 Task: Create Issue Issue0010 in Backlog  in Scrum Project Project0002 in Jira
Action: Mouse moved to (366, 415)
Screenshot: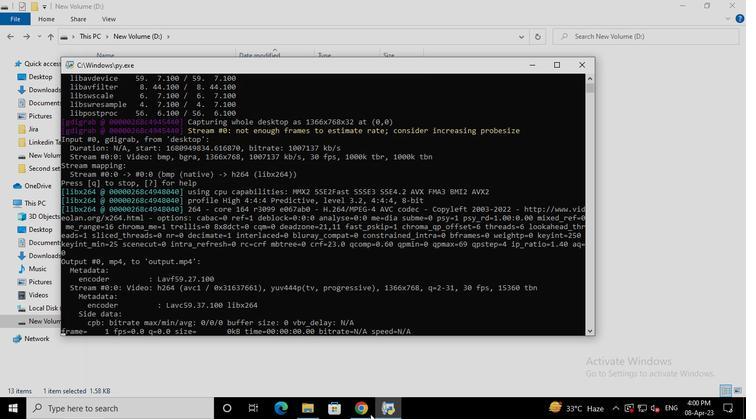 
Action: Mouse pressed left at (366, 415)
Screenshot: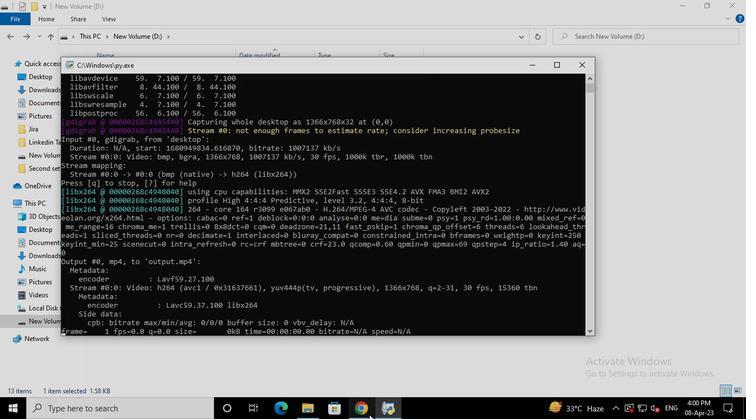 
Action: Mouse moved to (65, 164)
Screenshot: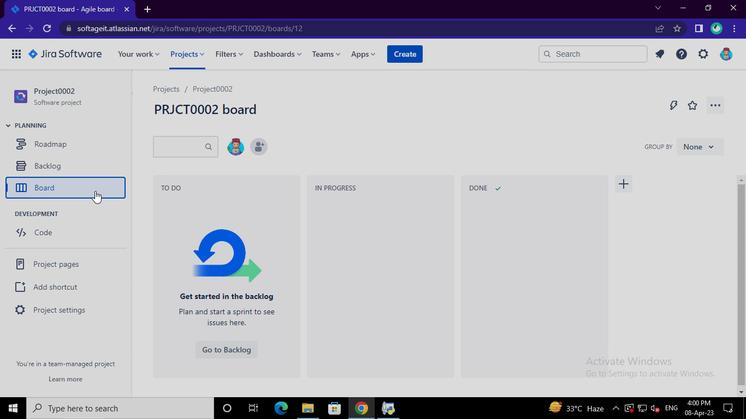 
Action: Mouse pressed left at (65, 164)
Screenshot: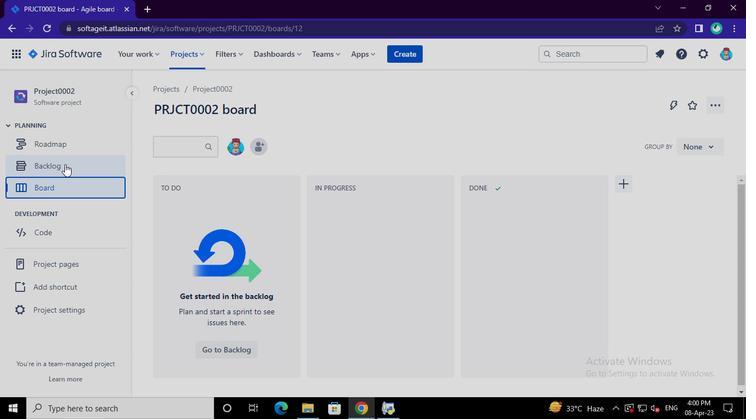 
Action: Mouse moved to (203, 350)
Screenshot: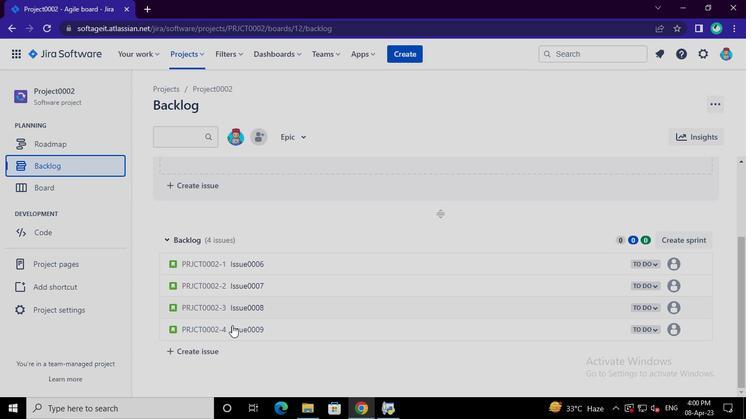 
Action: Mouse pressed left at (203, 350)
Screenshot: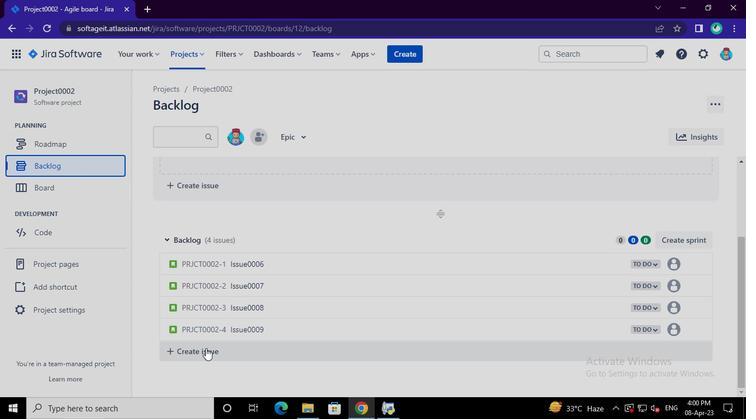 
Action: Mouse moved to (215, 349)
Screenshot: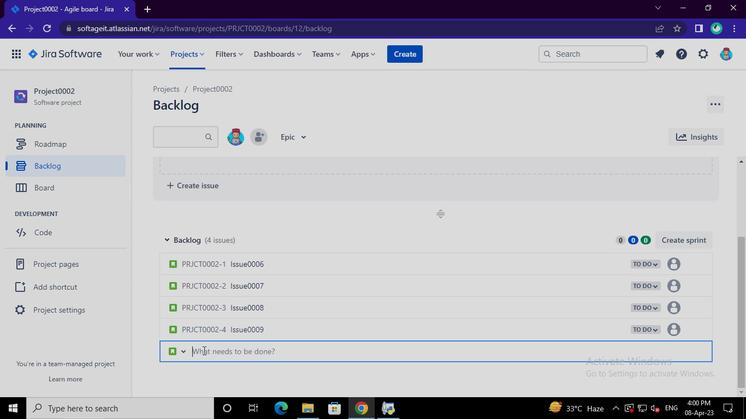 
Action: Mouse pressed left at (215, 349)
Screenshot: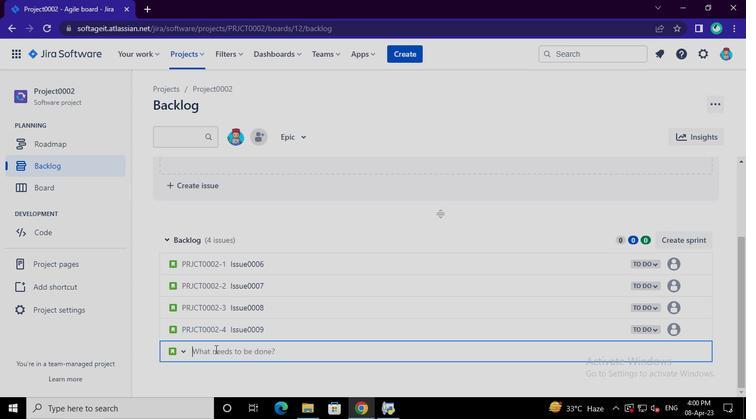 
Action: Mouse moved to (215, 349)
Screenshot: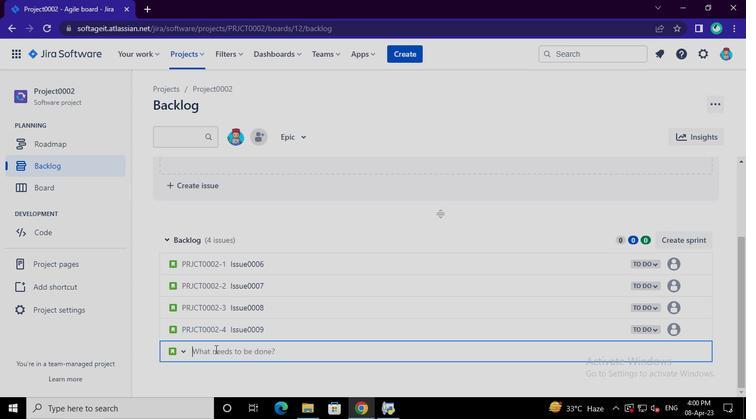 
Action: Keyboard Key.shift
Screenshot: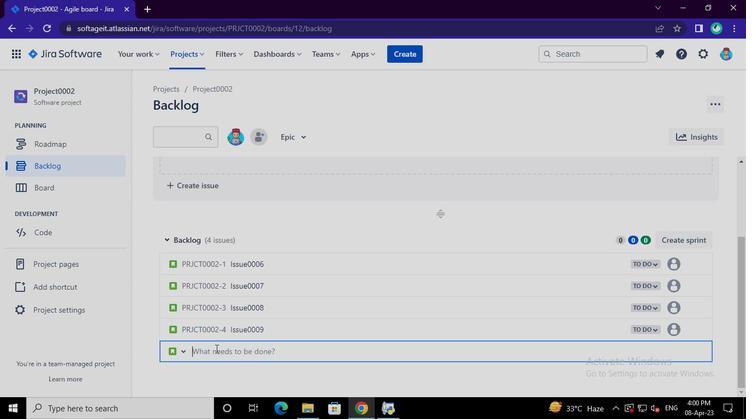 
Action: Keyboard I
Screenshot: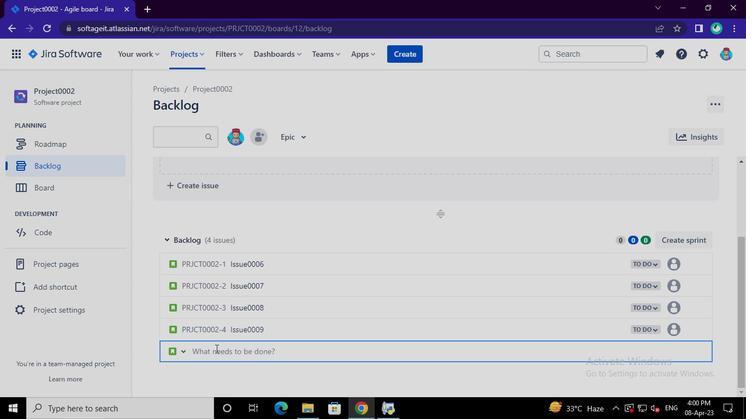 
Action: Keyboard s
Screenshot: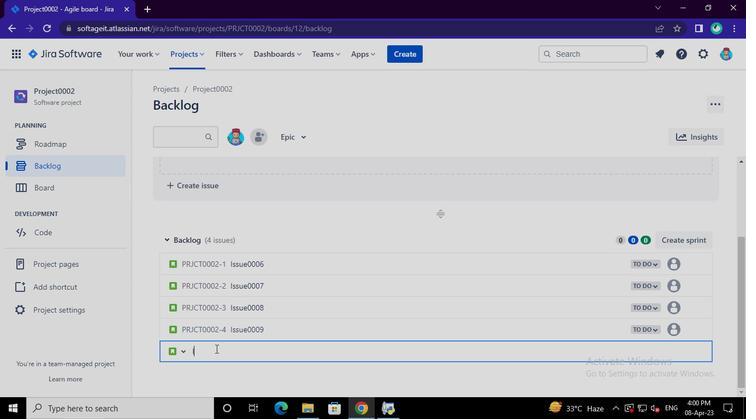 
Action: Keyboard s
Screenshot: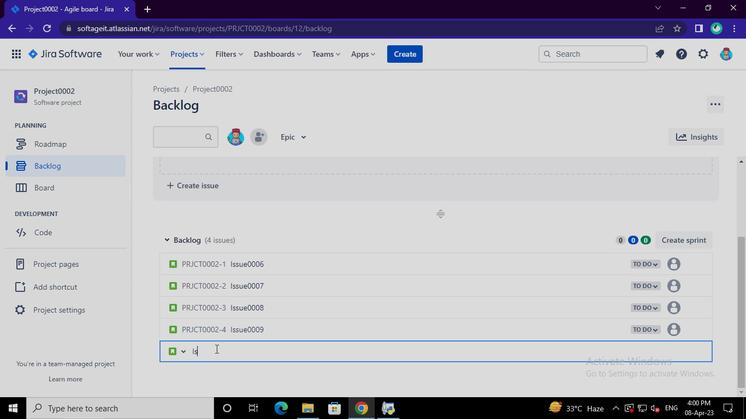 
Action: Keyboard u
Screenshot: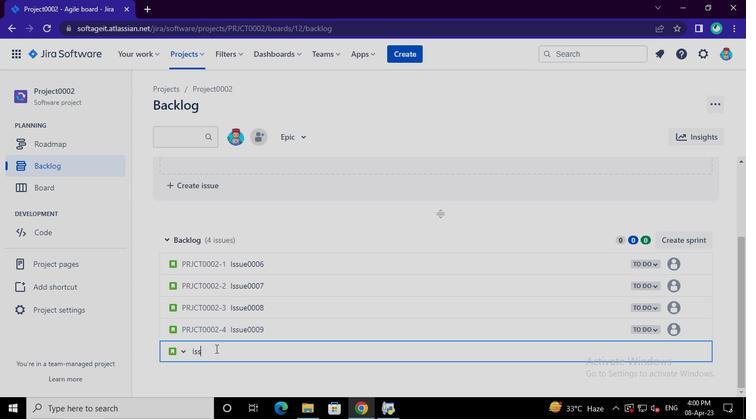 
Action: Keyboard e
Screenshot: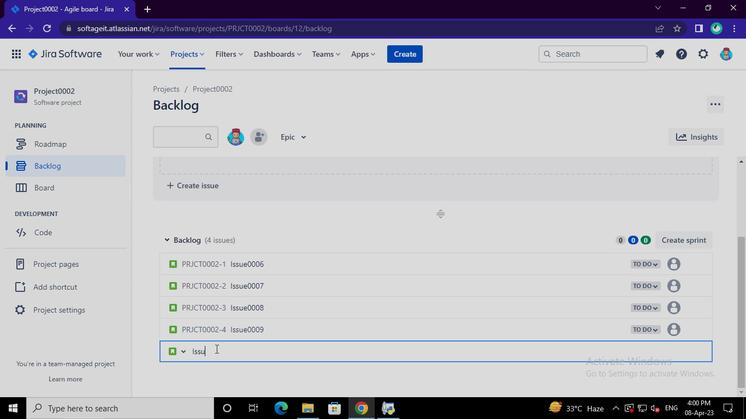 
Action: Keyboard <96>
Screenshot: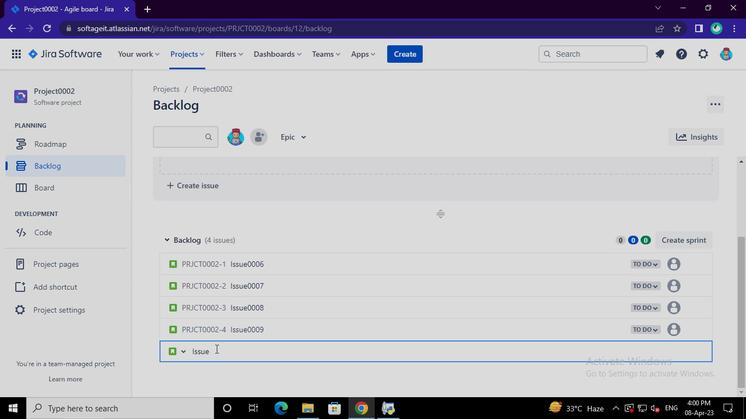 
Action: Keyboard <96>
Screenshot: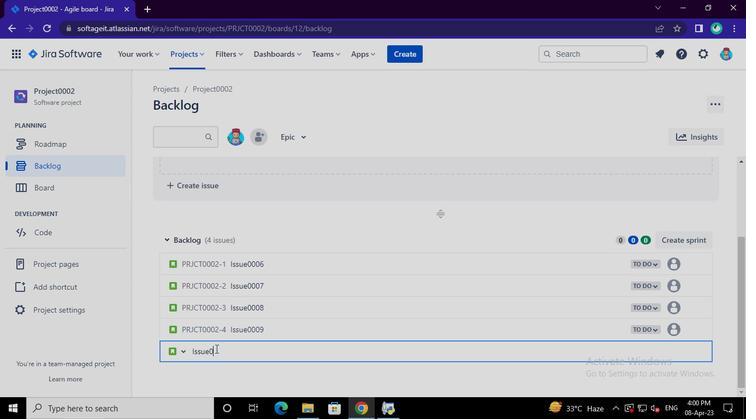 
Action: Keyboard <97>
Screenshot: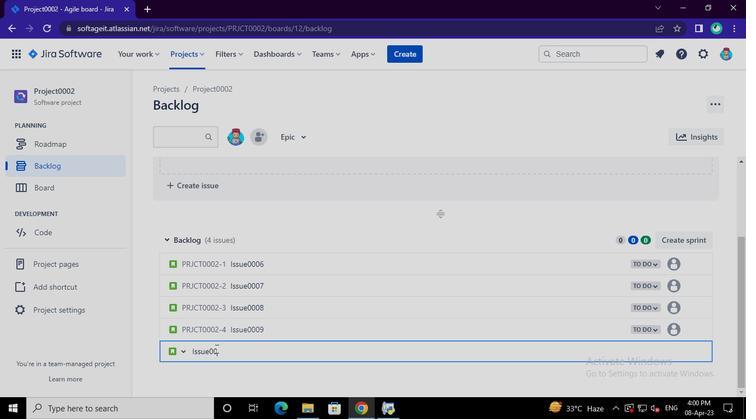 
Action: Keyboard <96>
Screenshot: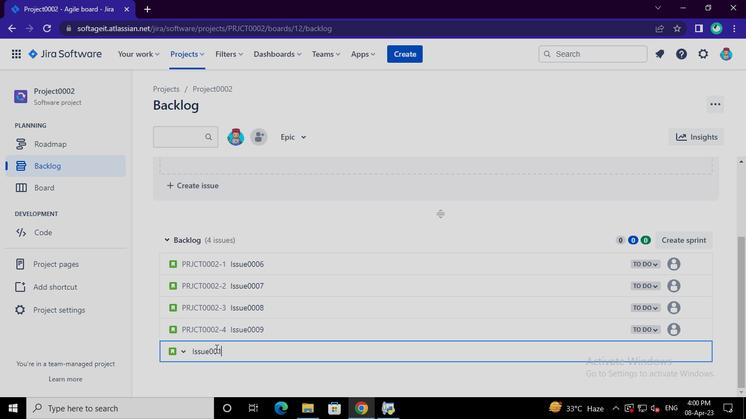 
Action: Keyboard Key.enter
Screenshot: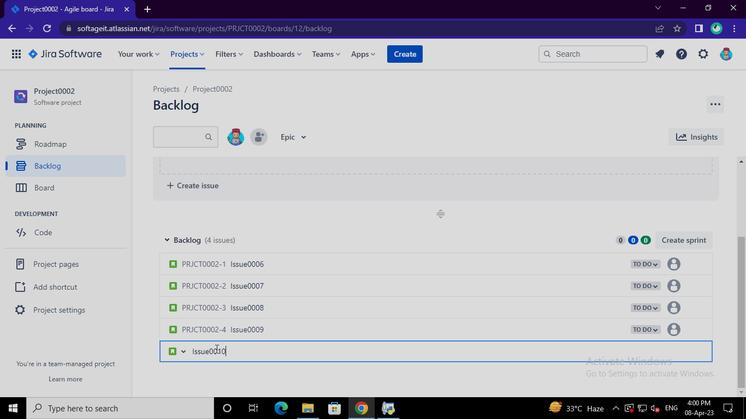 
Action: Mouse moved to (391, 416)
Screenshot: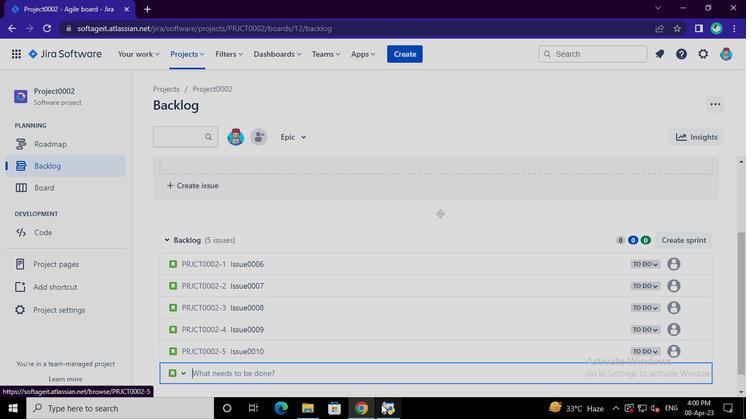 
Action: Mouse pressed left at (391, 416)
Screenshot: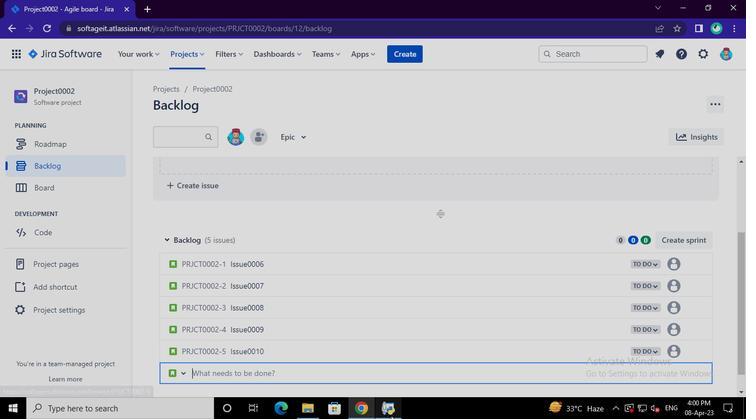 
Action: Mouse moved to (586, 65)
Screenshot: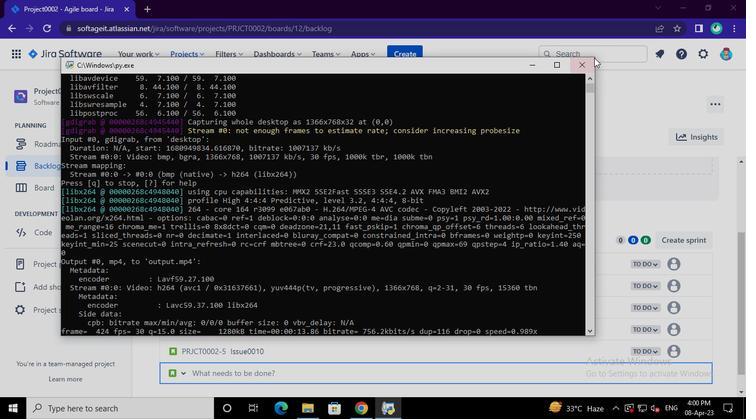 
Action: Mouse pressed left at (586, 65)
Screenshot: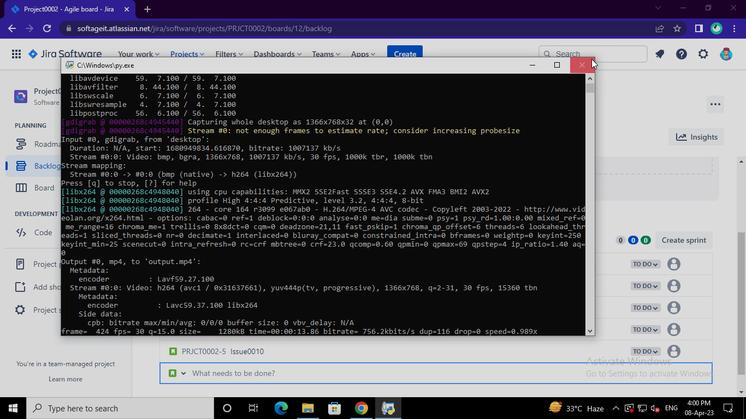 
Action: Mouse moved to (586, 68)
Screenshot: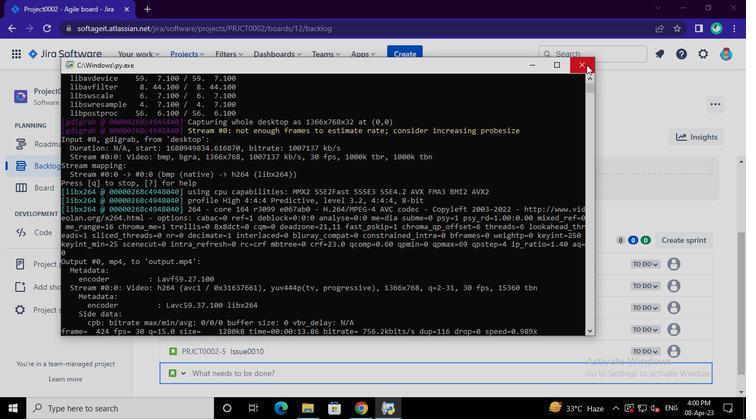 
